 Task: Write the Name "Softage" in blank input field along with Click find button and Set the "Add results to current search" Under Select in New Bill.
Action: Mouse moved to (96, 13)
Screenshot: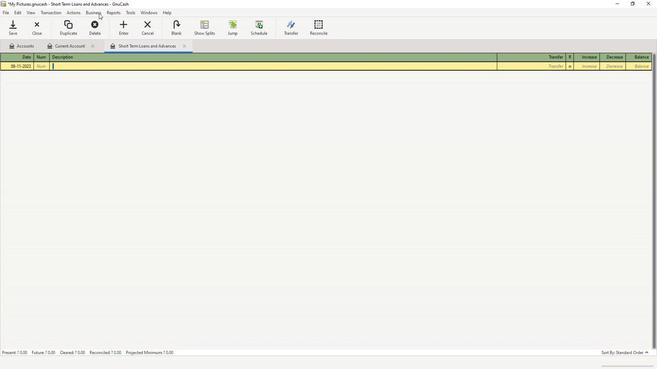 
Action: Mouse pressed left at (96, 13)
Screenshot: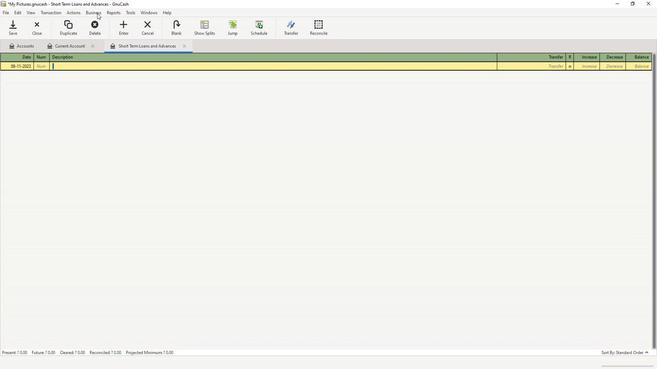 
Action: Mouse moved to (103, 29)
Screenshot: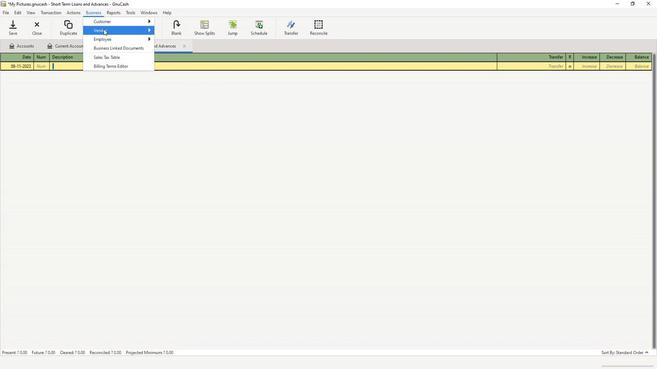 
Action: Mouse pressed left at (103, 29)
Screenshot: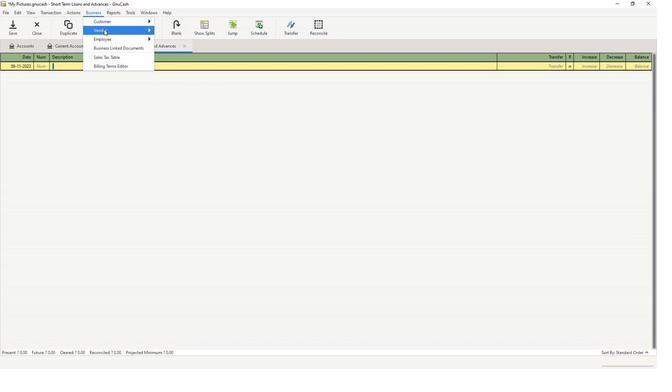 
Action: Mouse moved to (175, 56)
Screenshot: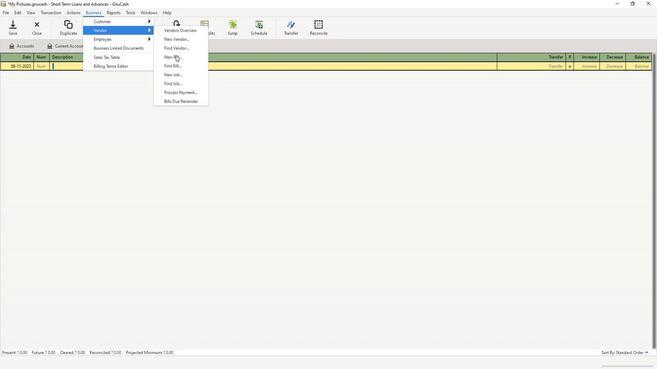 
Action: Mouse pressed left at (175, 56)
Screenshot: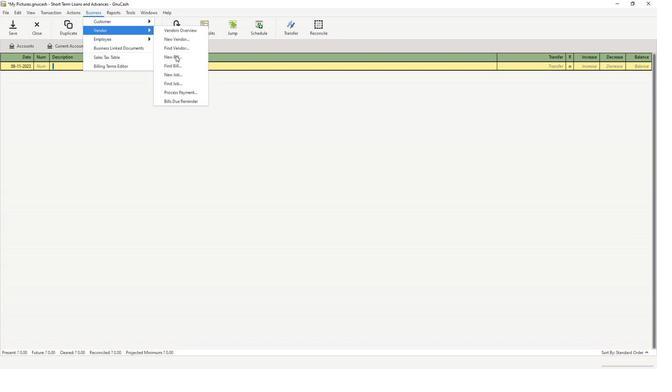 
Action: Mouse moved to (364, 231)
Screenshot: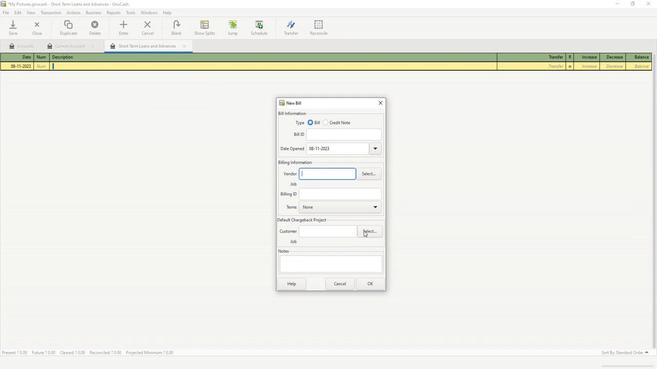 
Action: Mouse pressed left at (364, 231)
Screenshot: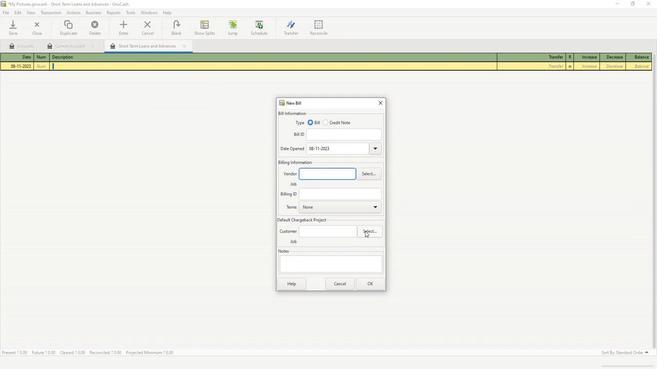 
Action: Mouse moved to (337, 179)
Screenshot: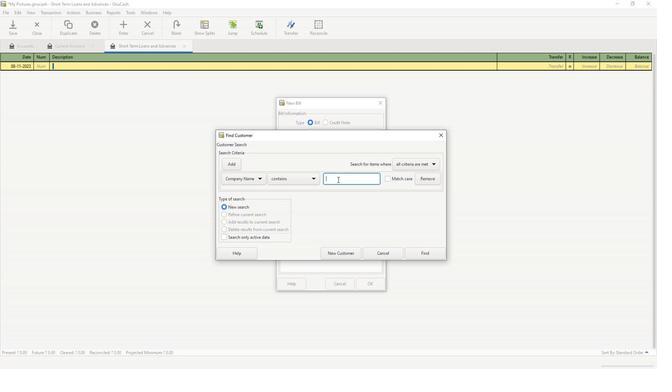 
Action: Mouse pressed left at (337, 179)
Screenshot: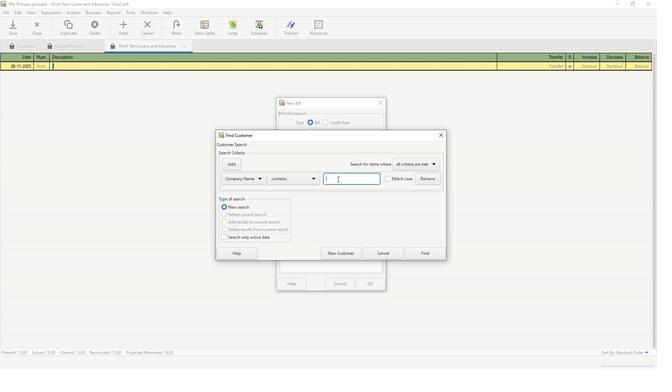 
Action: Key pressed softage
Screenshot: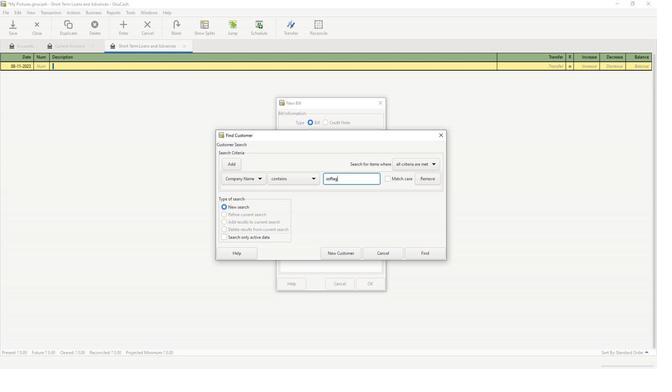 
Action: Mouse moved to (425, 252)
Screenshot: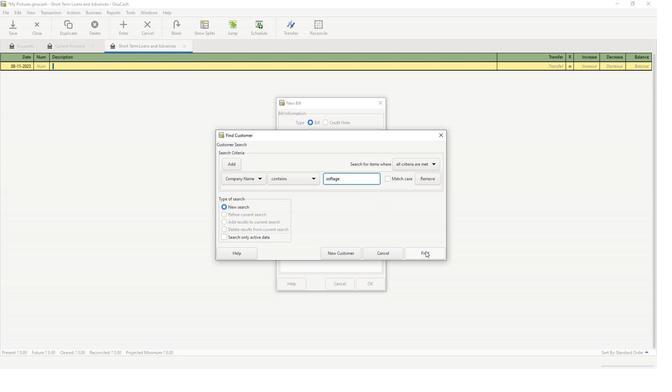 
Action: Mouse pressed left at (425, 252)
Screenshot: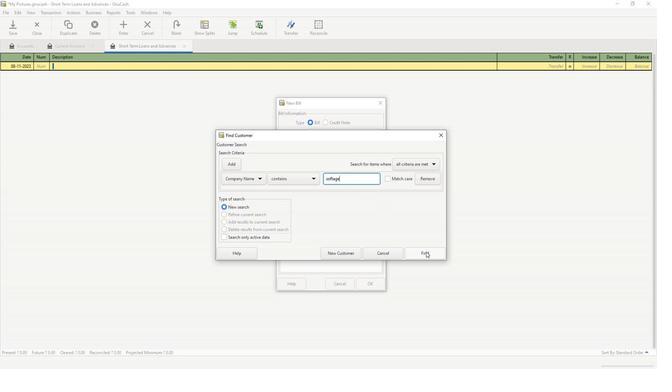 
Action: Mouse moved to (255, 212)
Screenshot: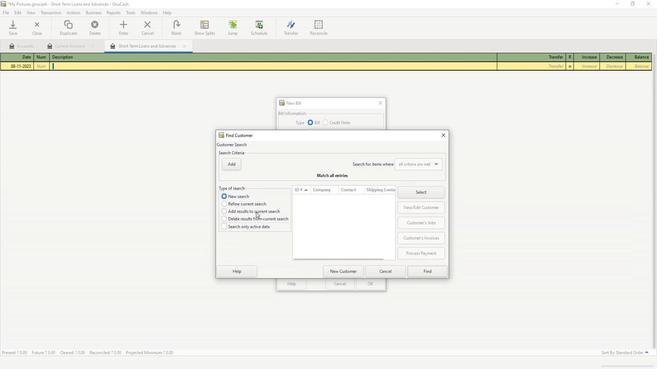 
Action: Mouse pressed left at (255, 212)
Screenshot: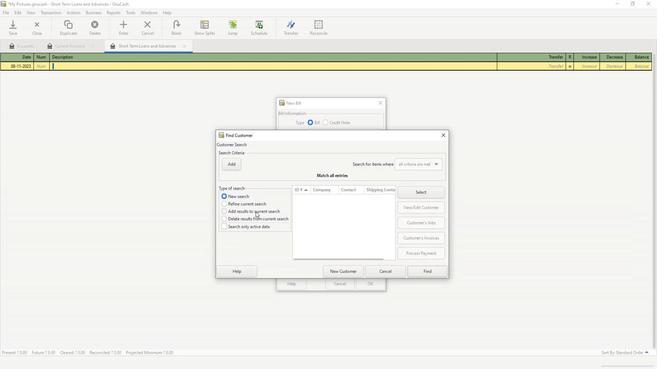 
Action: Mouse moved to (420, 272)
Screenshot: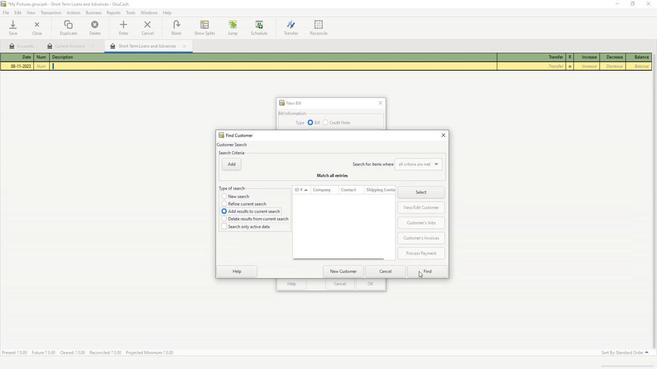 
Action: Mouse pressed left at (420, 272)
Screenshot: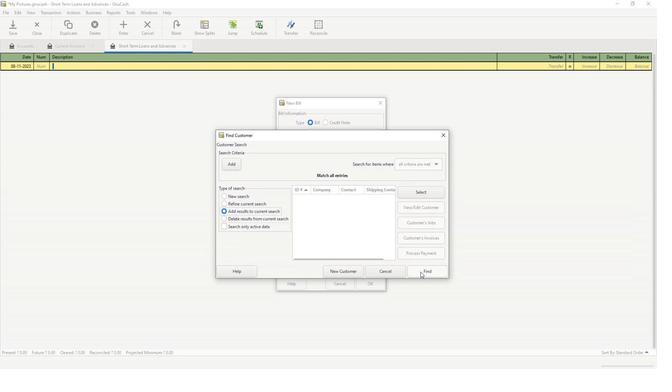
